 Task: Remove a specific stash from your Git repository.
Action: Key pressed 'g''i''t'Key.space
Screenshot: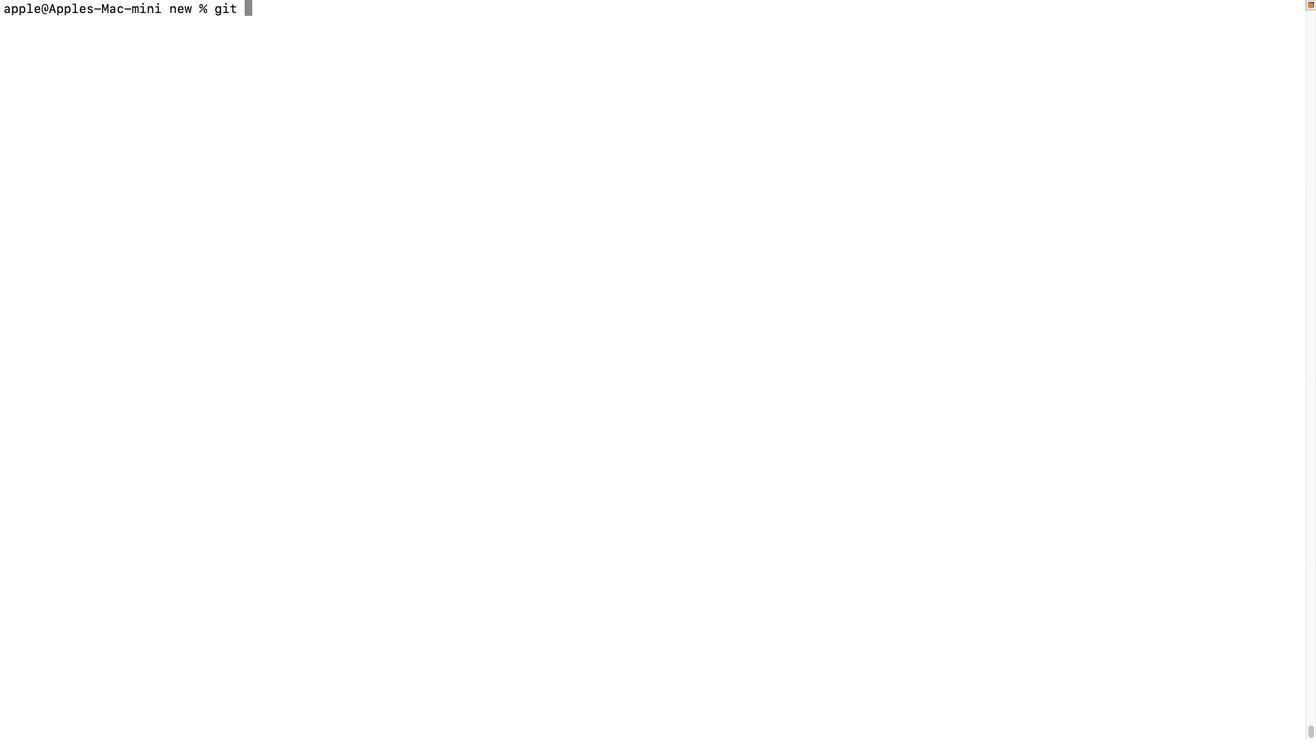 
Action: Mouse moved to (185, 213)
Screenshot: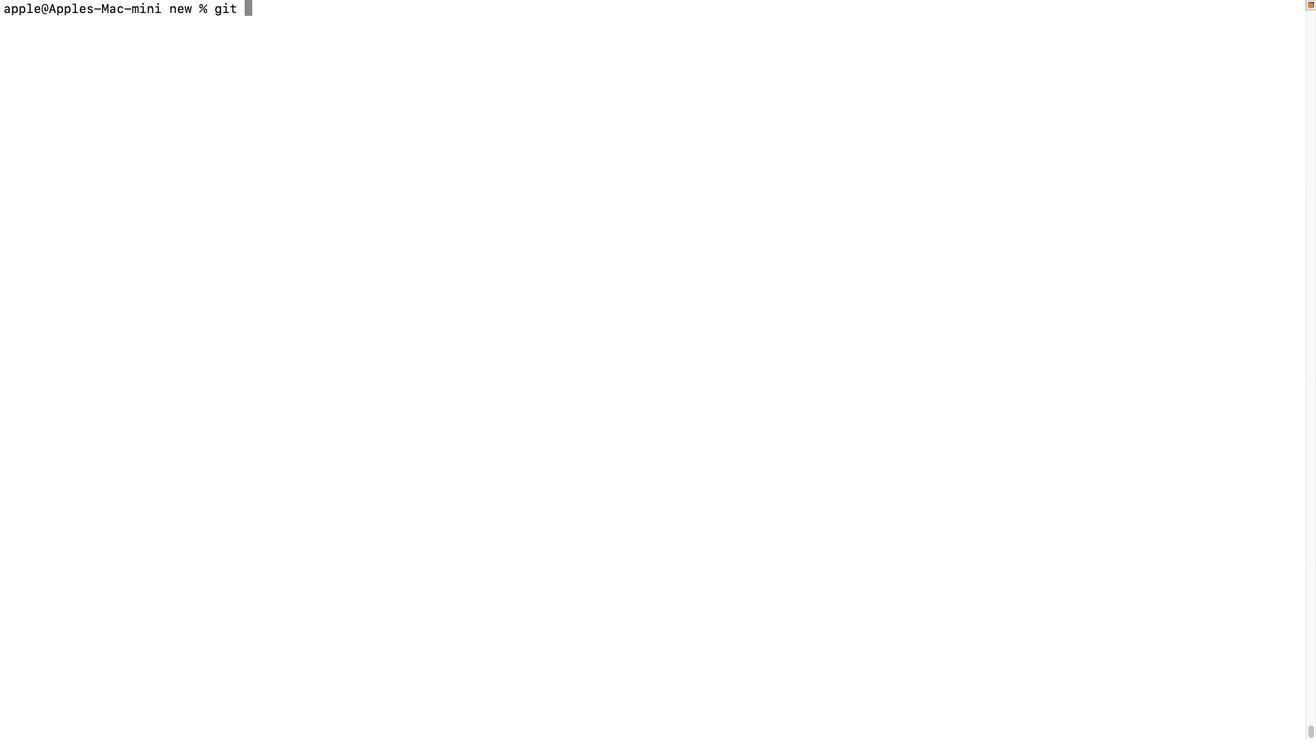 
Action: Mouse pressed left at (185, 213)
Screenshot: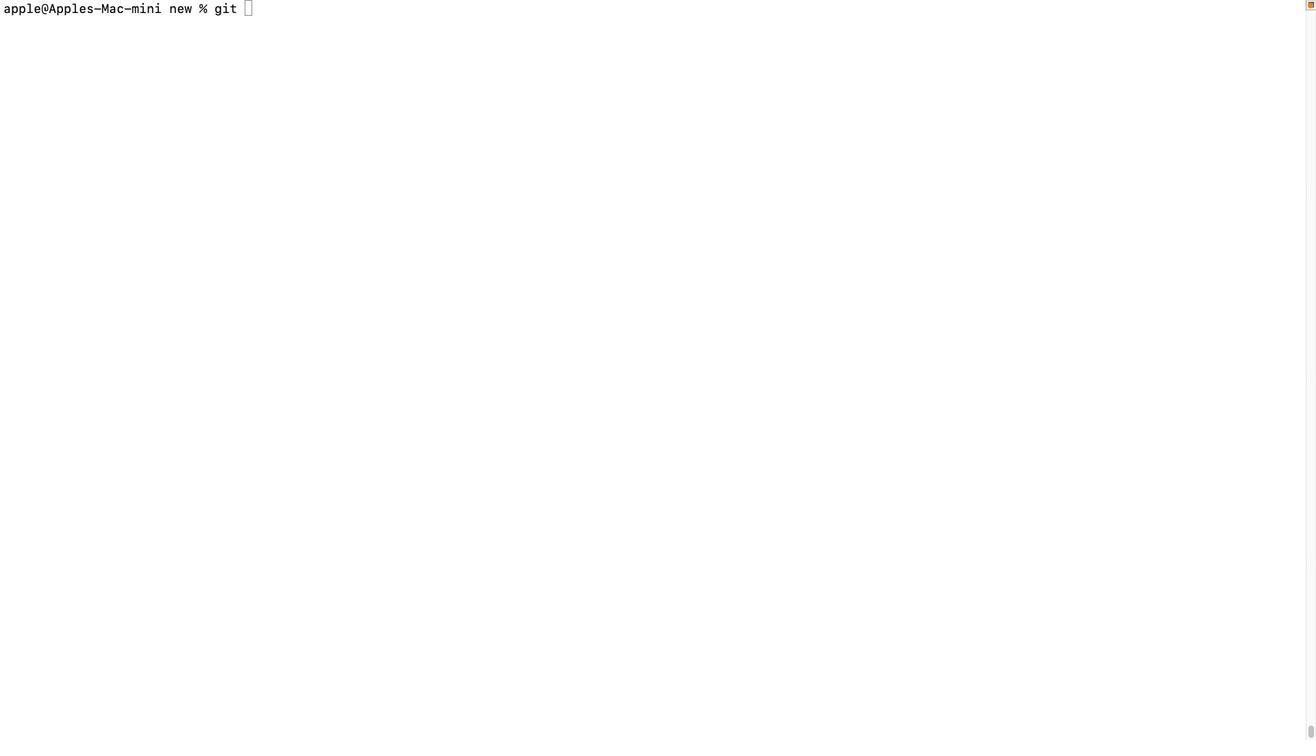 
Action: Mouse moved to (355, 143)
Screenshot: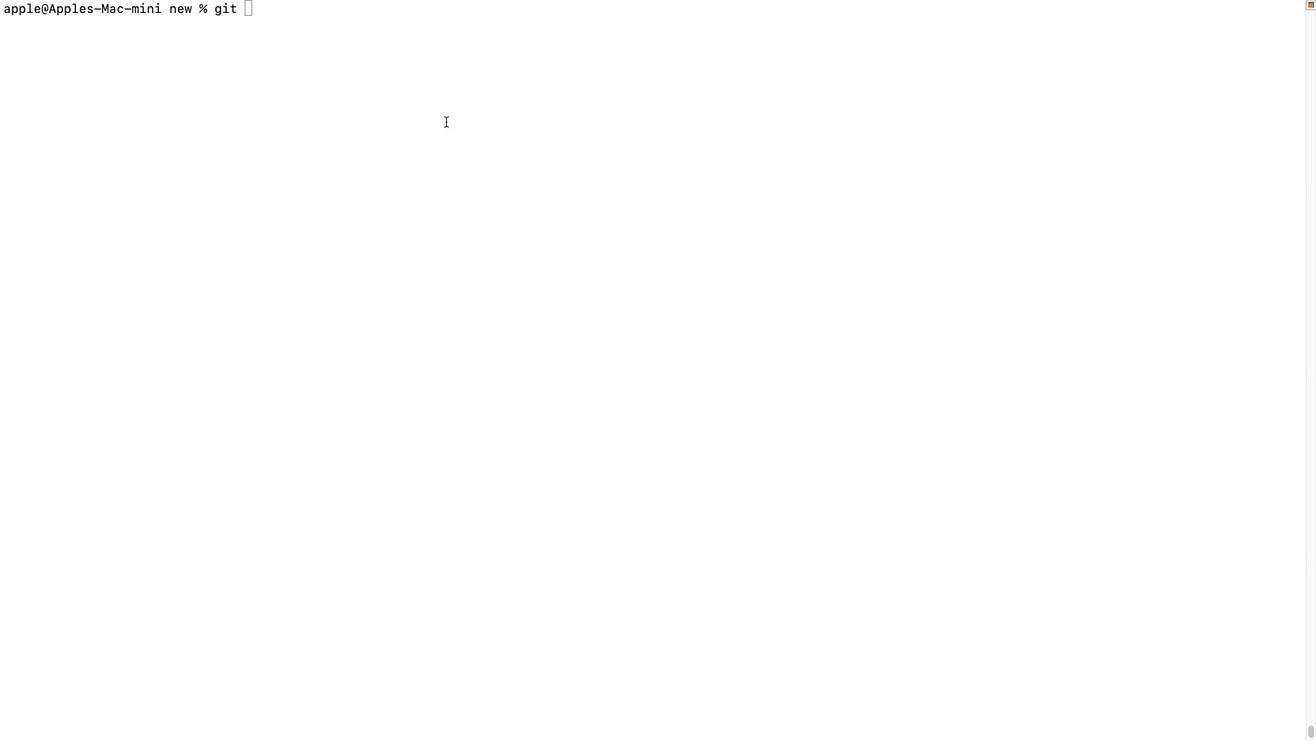 
Action: Mouse pressed left at (355, 143)
Screenshot: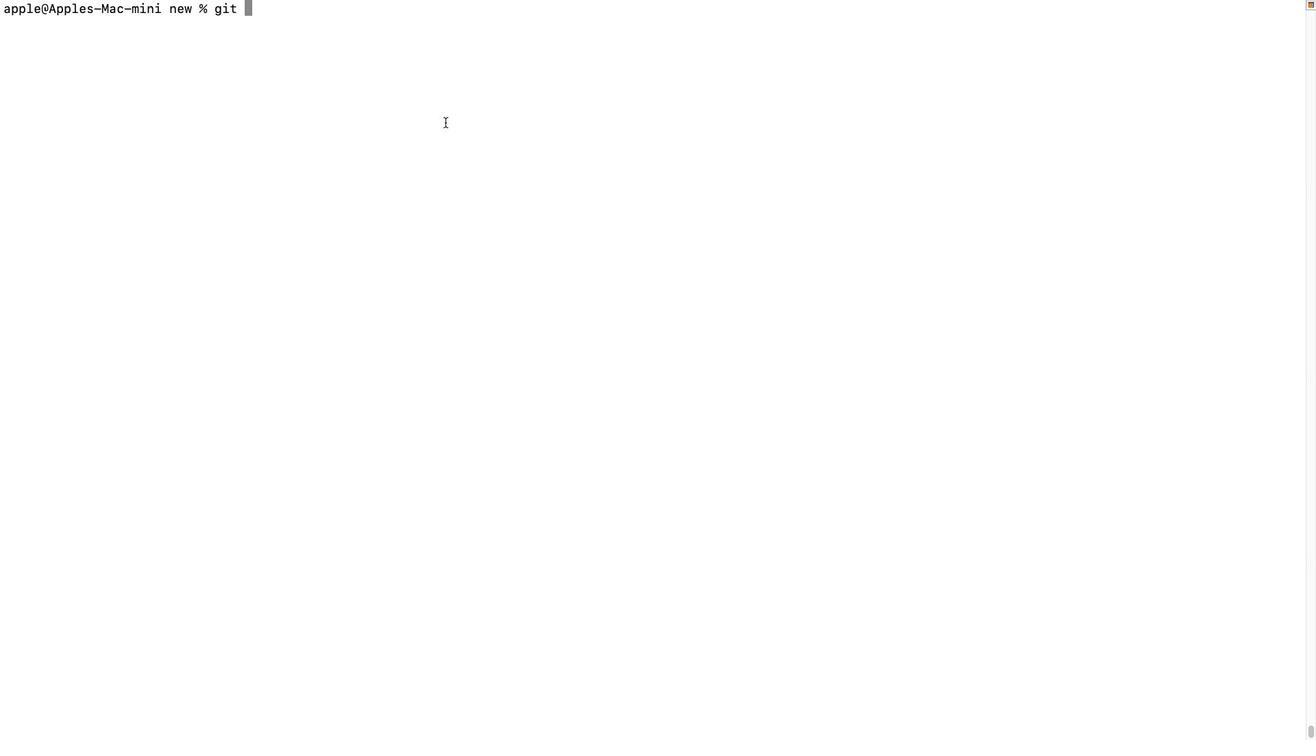 
Action: Mouse moved to (342, 146)
Screenshot: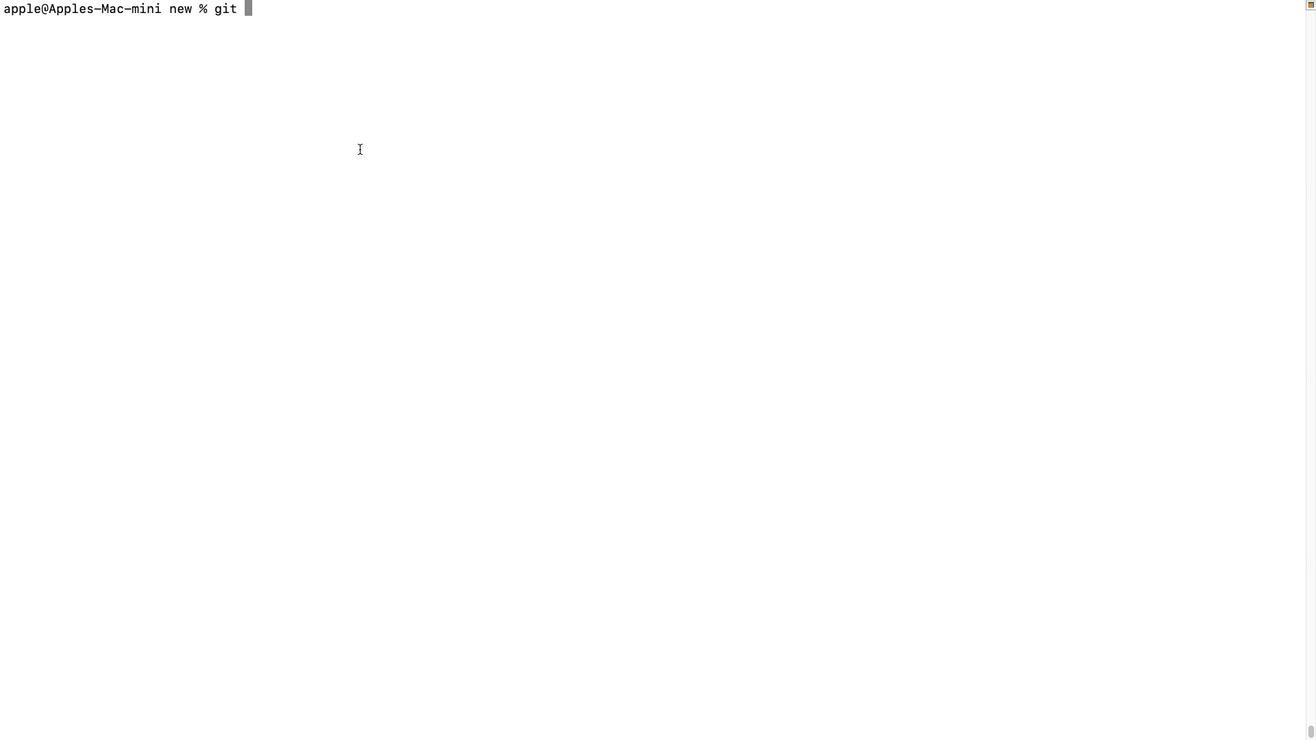
Action: Key pressed 's'Key.backspace's''t''a''s''h'Key.space'l''i''s''t'Key.enter'g''i''t'Key.space's''t''a''s''h'Key.space'd''r''o''p'Key.space's''t''a''s''h'Key.shift'@'Key.shift'{'Key.shift'}'Key.left'0'Key.enter
Screenshot: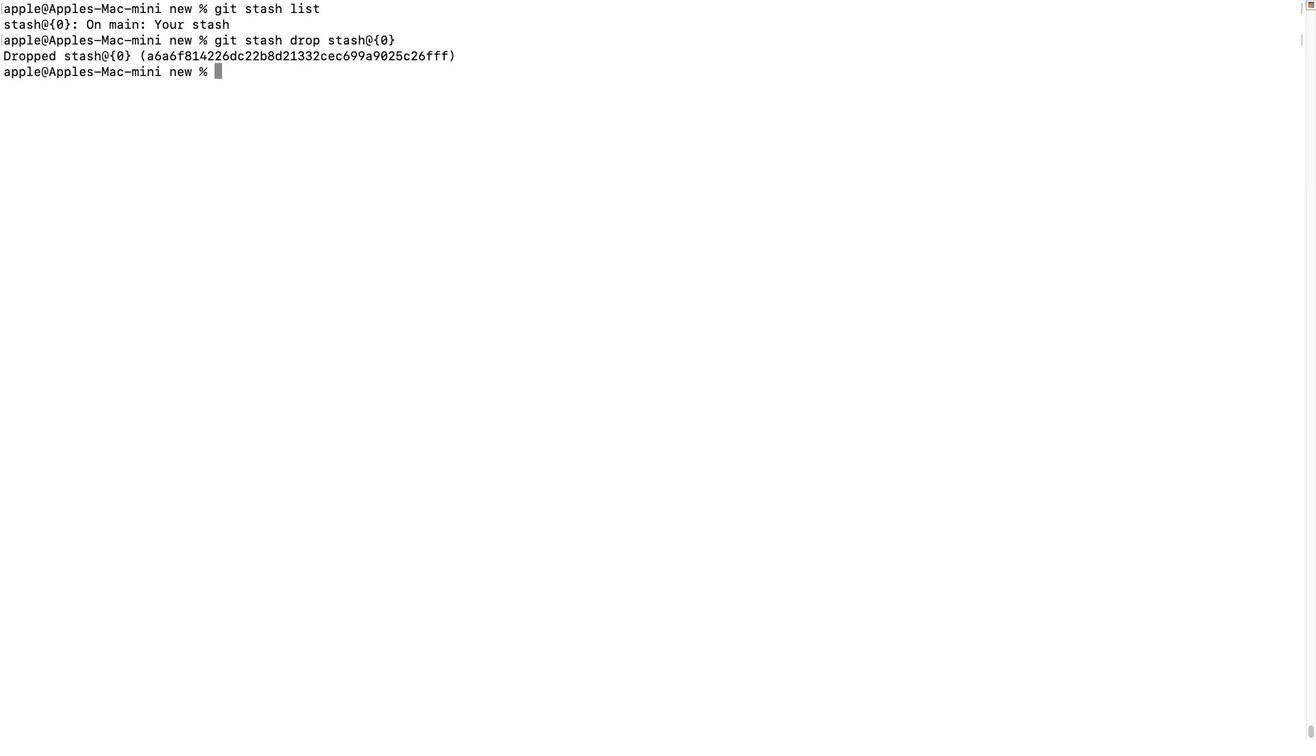 
